 Task: In the Company airproducts.com, Add note: 'Set up a meeting with the legal team to review contract templates.'. Mark checkbox to create task to follow up ': In 3 business days '. Create task, with  description: Conduct Product Demo, Add due date: Today; Add reminder: 30 Minutes before. Set Priority High and add note: Review the attached proposal before the meeting and highlight the key benefits for the client.. Logged in from softage.1@softage.net
Action: Mouse moved to (92, 58)
Screenshot: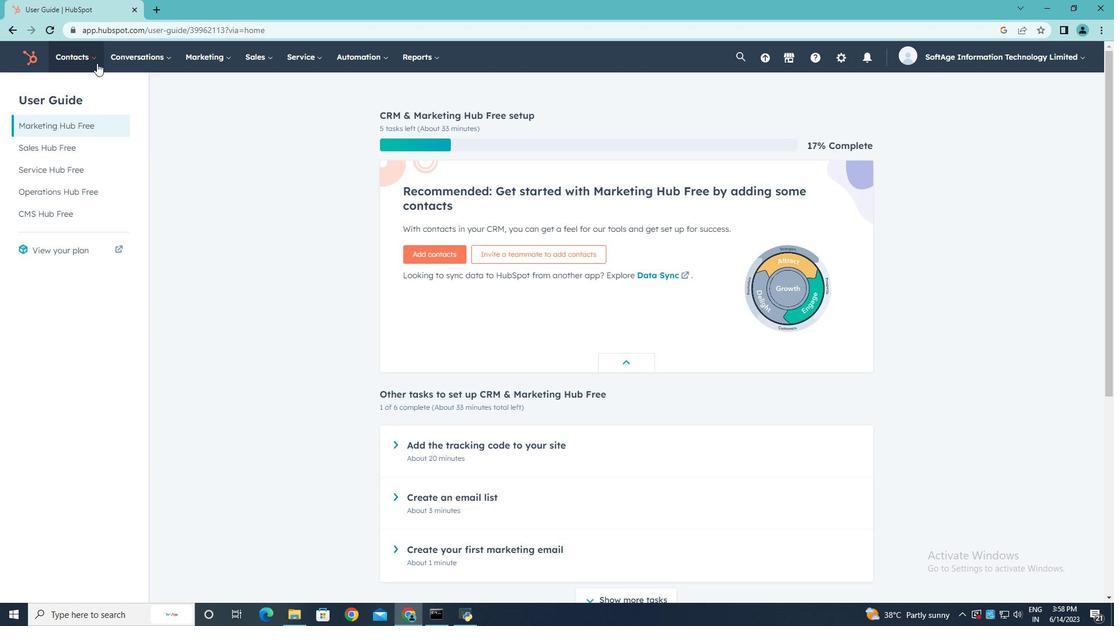 
Action: Mouse pressed left at (92, 58)
Screenshot: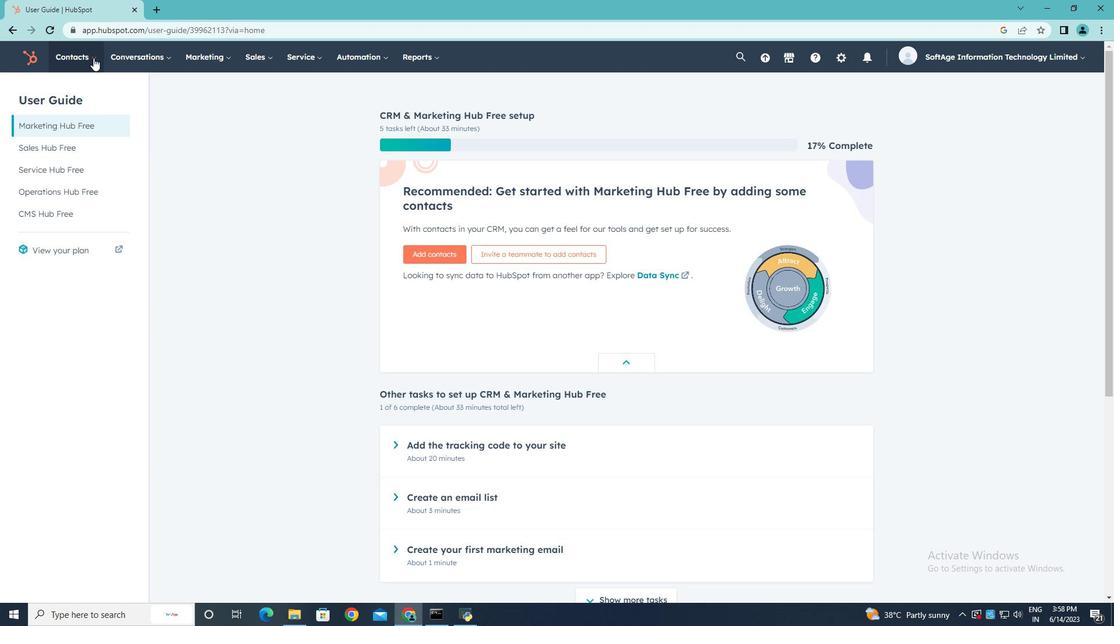 
Action: Mouse moved to (92, 112)
Screenshot: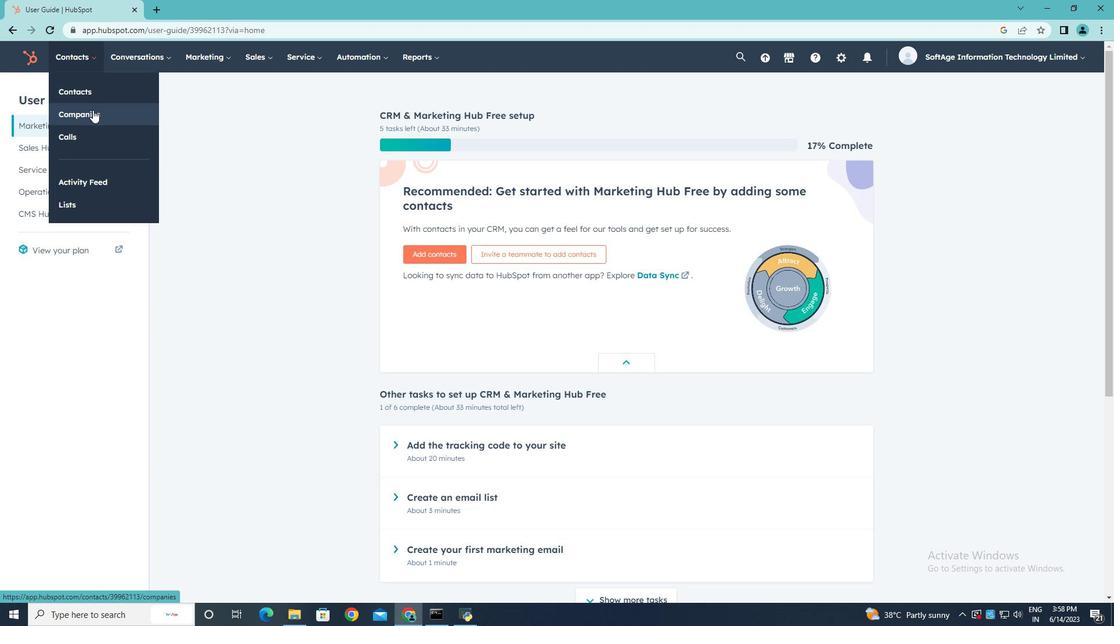 
Action: Mouse pressed left at (92, 112)
Screenshot: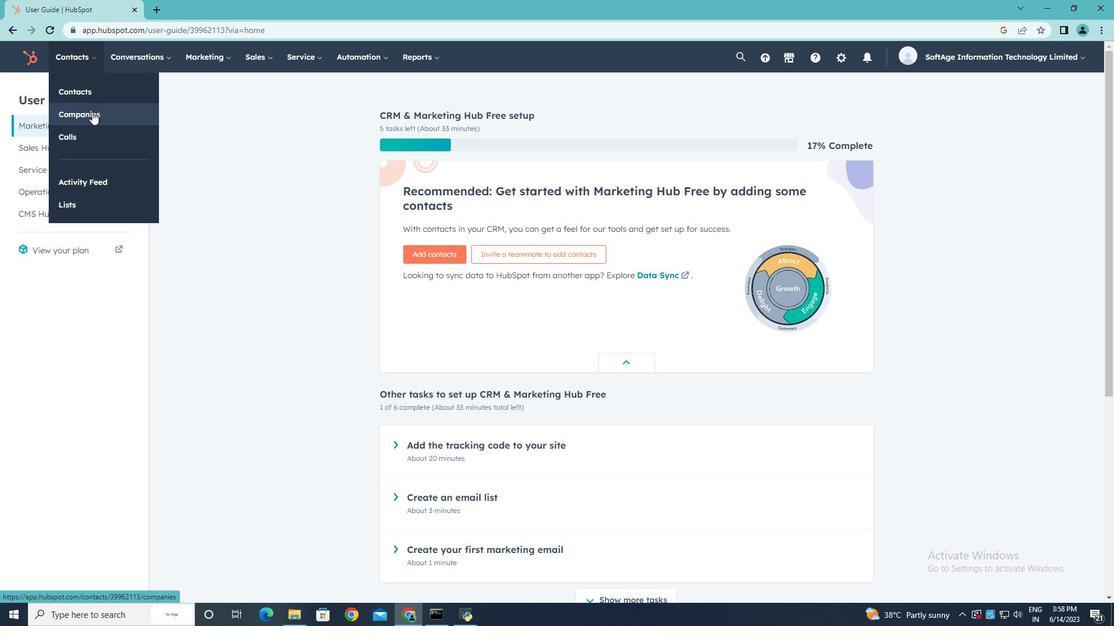 
Action: Mouse moved to (83, 191)
Screenshot: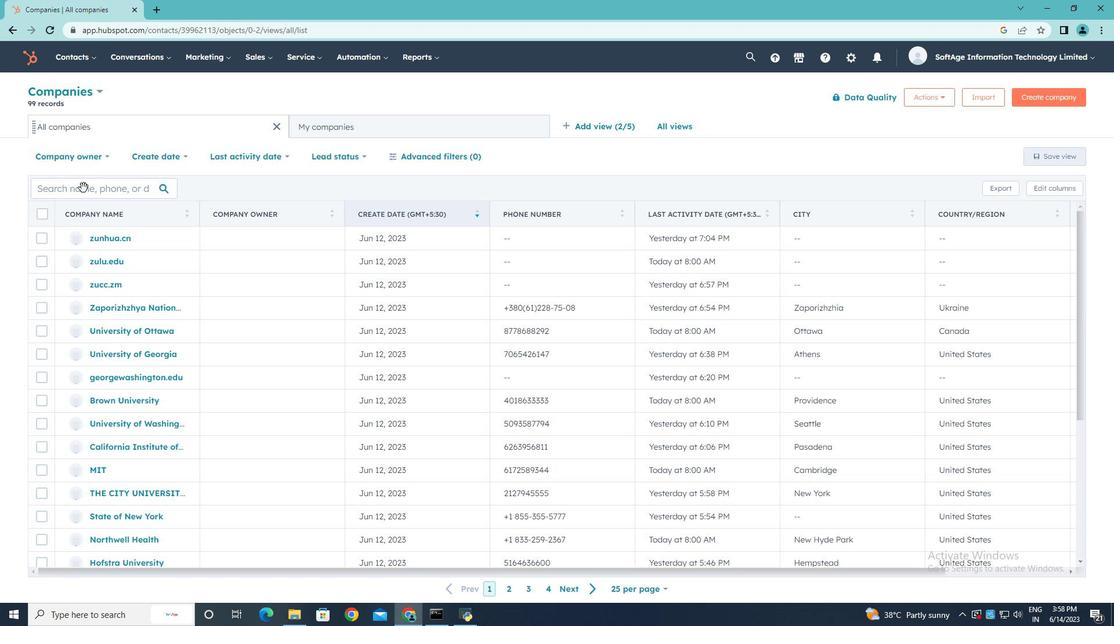 
Action: Mouse pressed left at (83, 191)
Screenshot: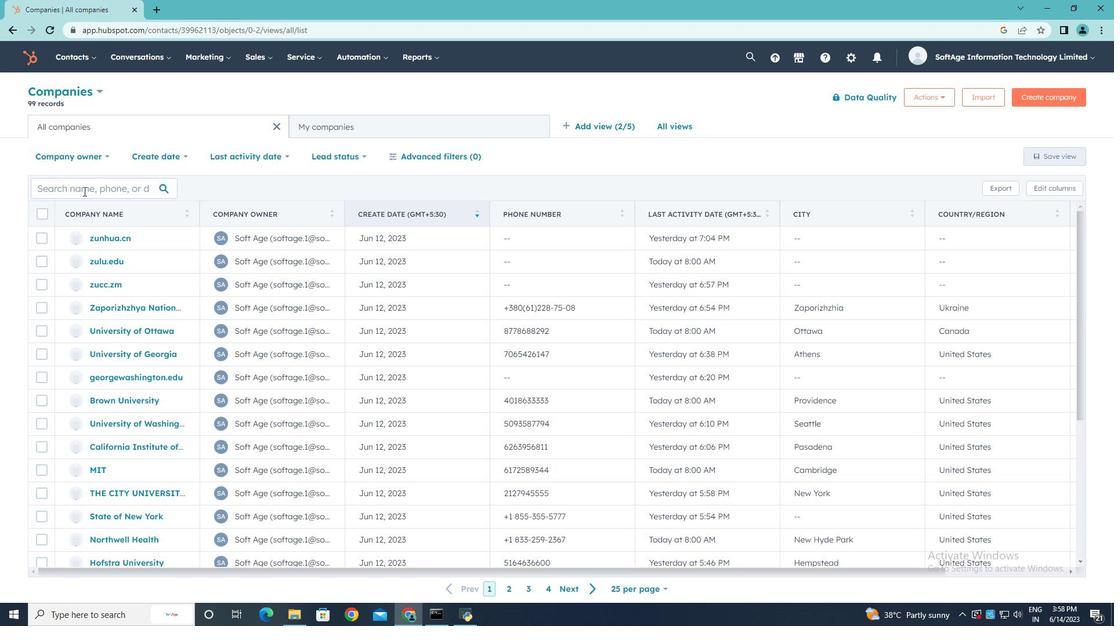
Action: Key pressed airproducts.com
Screenshot: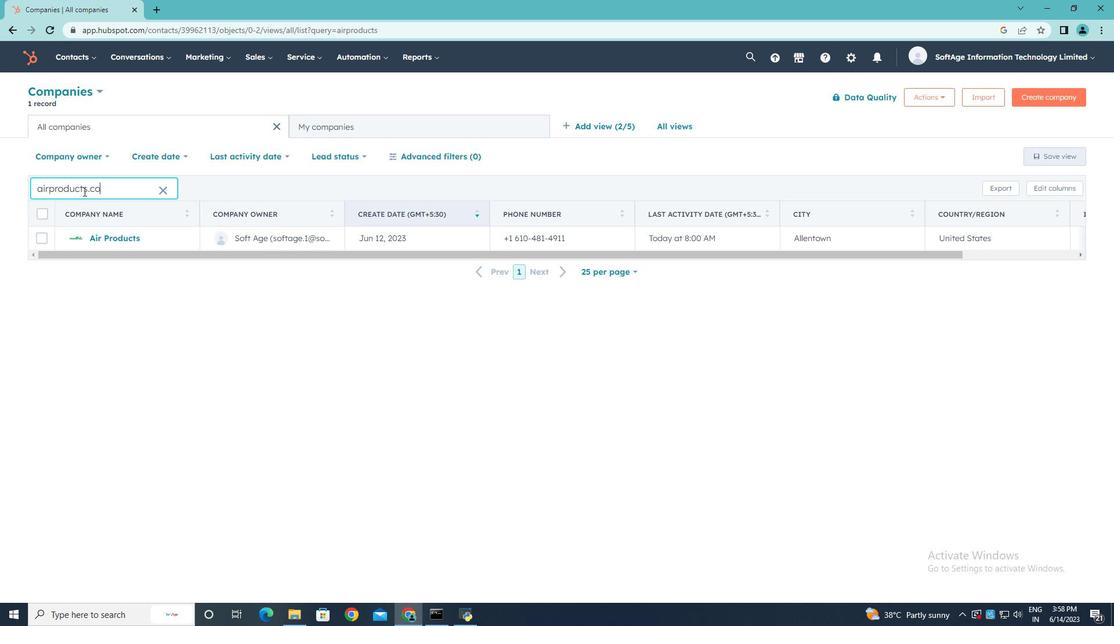 
Action: Mouse moved to (110, 239)
Screenshot: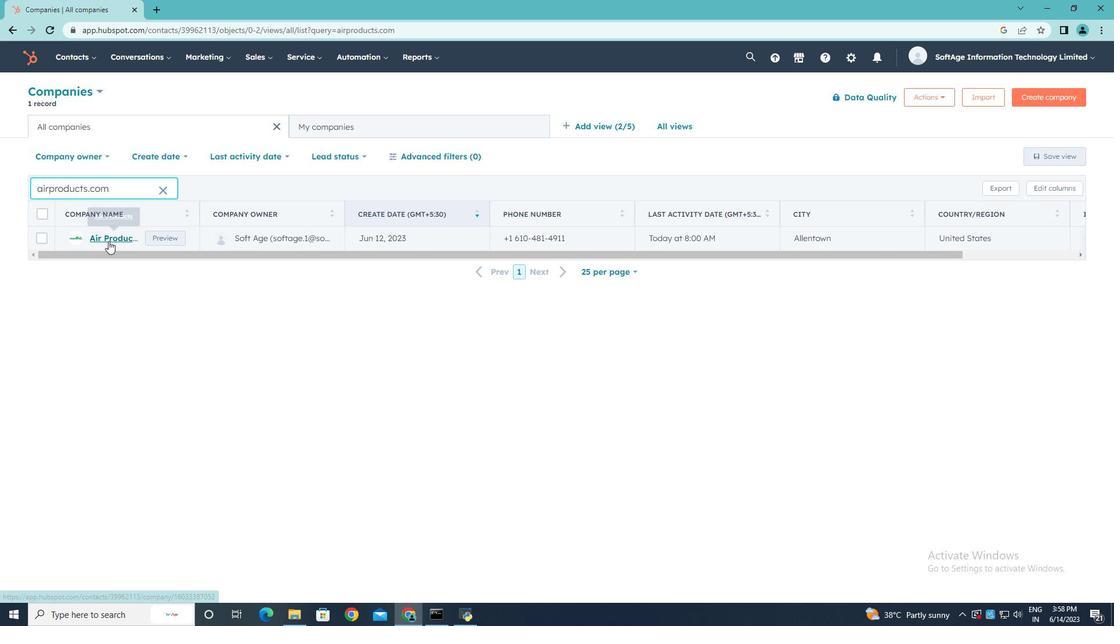 
Action: Mouse pressed left at (110, 239)
Screenshot: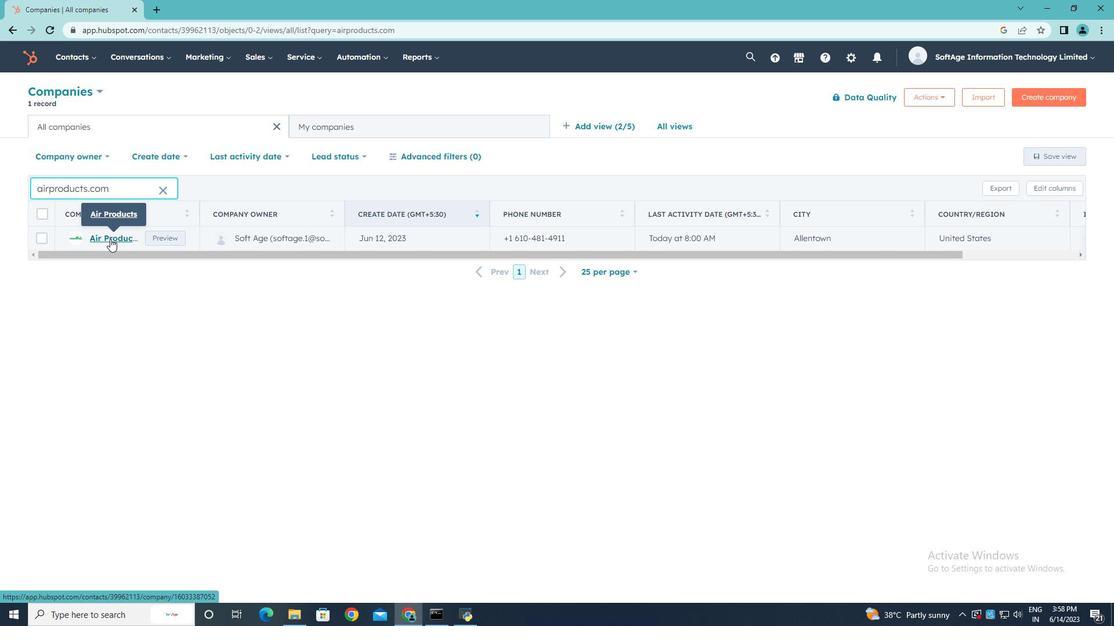 
Action: Mouse moved to (41, 183)
Screenshot: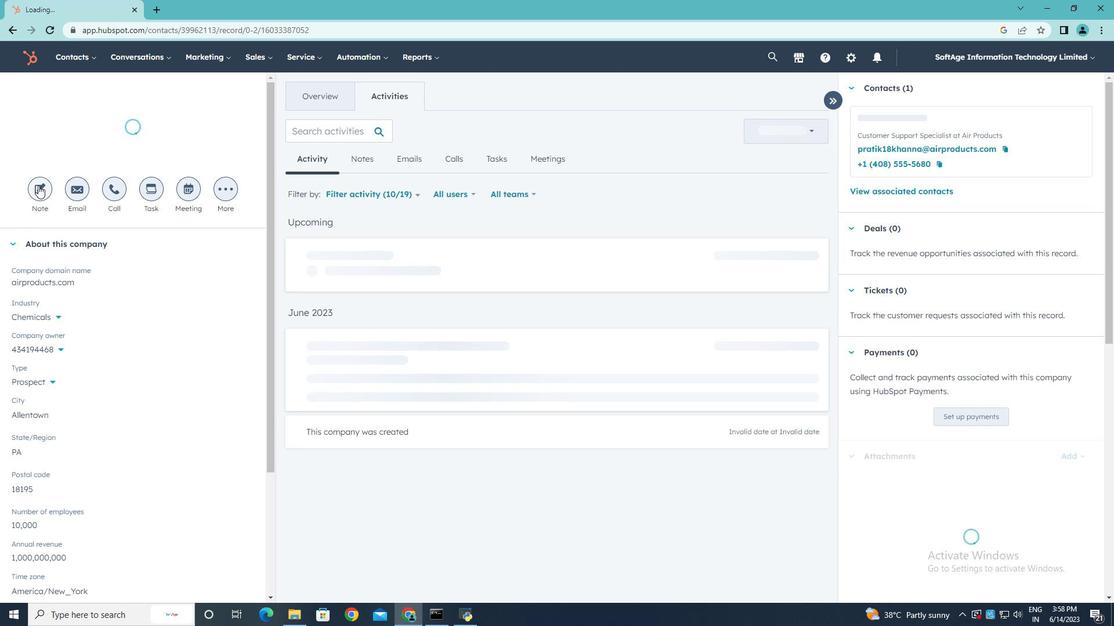 
Action: Mouse pressed left at (41, 183)
Screenshot: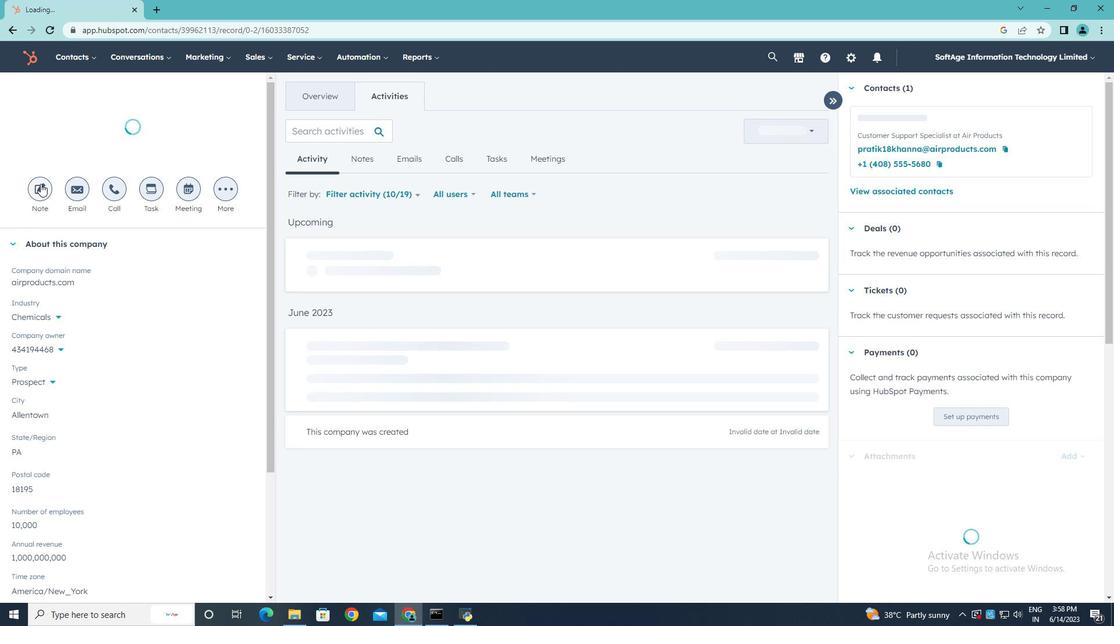 
Action: Key pressed <Key.shift><Key.shift><Key.shift><Key.shift><Key.shift><Key.shift><Key.shift>Set<Key.space>up<Key.space>a<Key.space>meeting<Key.space>with<Key.space>the<Key.space>legal<Key.space>team<Key.space>to<Key.space>review<Key.space>contract<Key.space>templates.
Screenshot: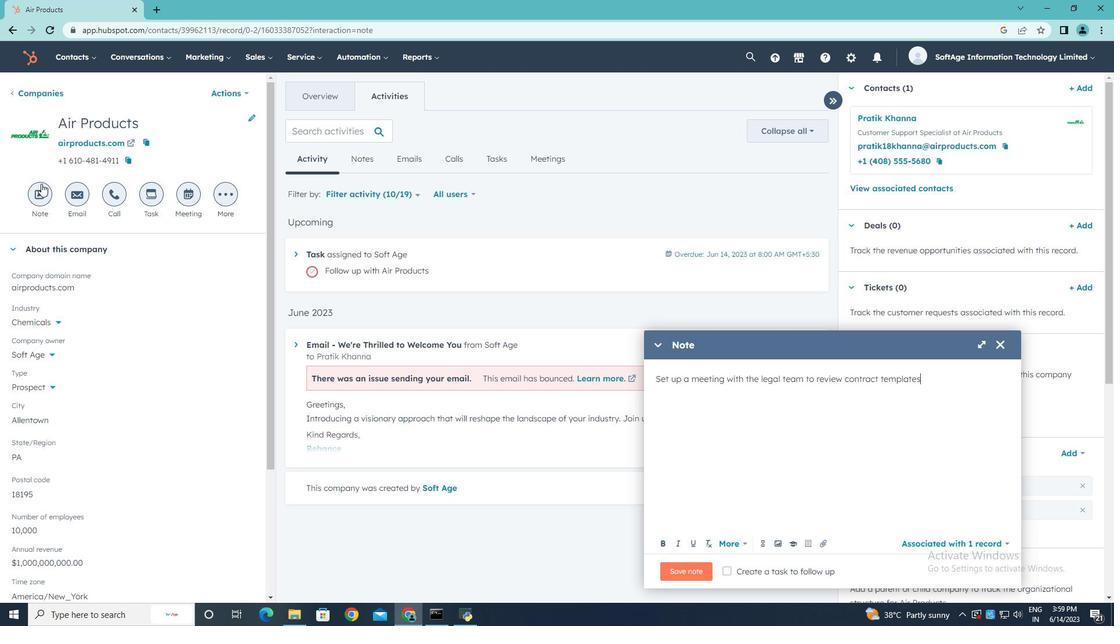 
Action: Mouse moved to (728, 568)
Screenshot: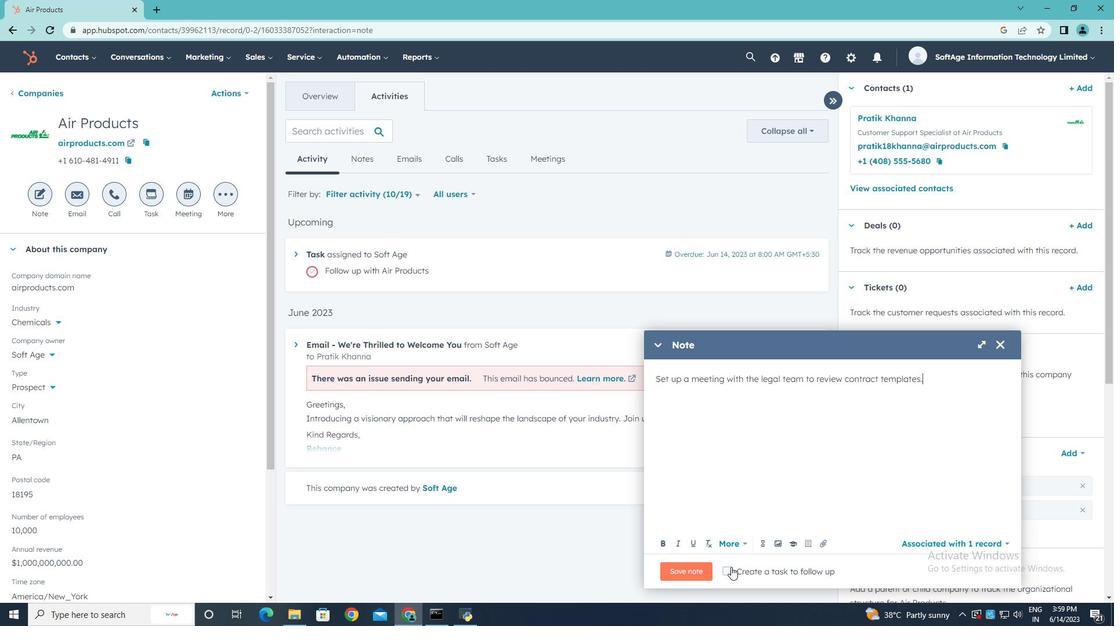 
Action: Mouse pressed left at (728, 568)
Screenshot: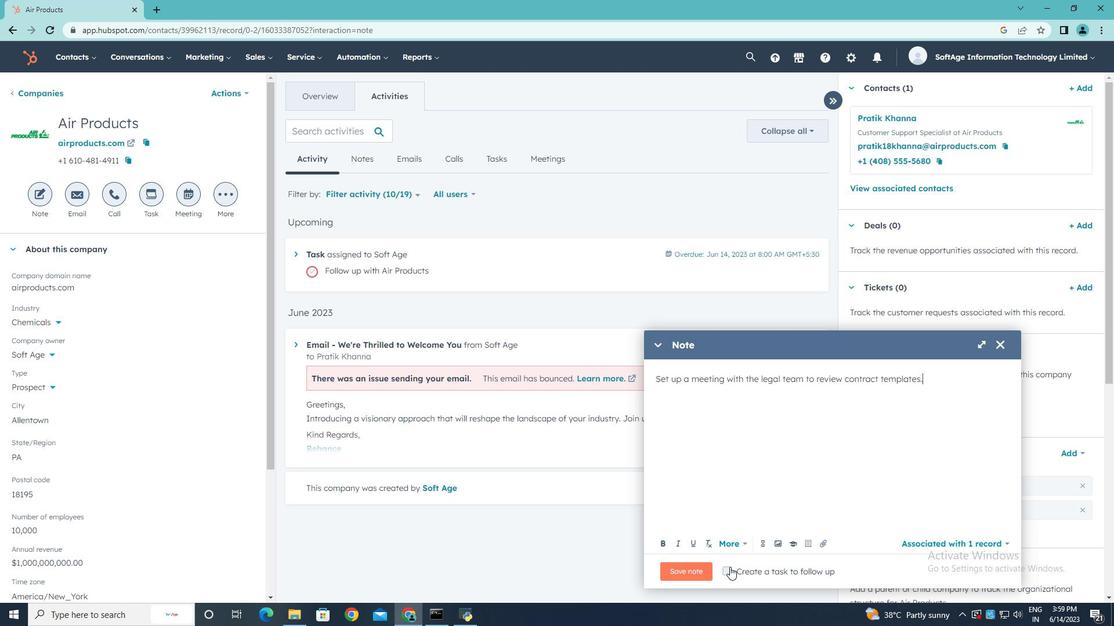 
Action: Mouse moved to (958, 570)
Screenshot: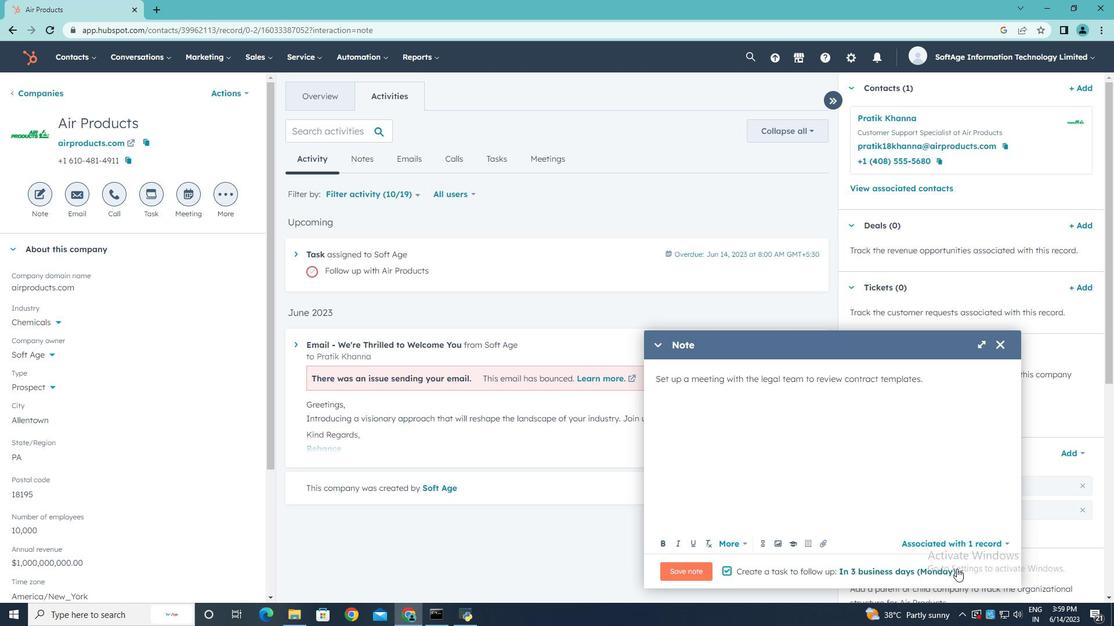 
Action: Mouse pressed left at (958, 570)
Screenshot: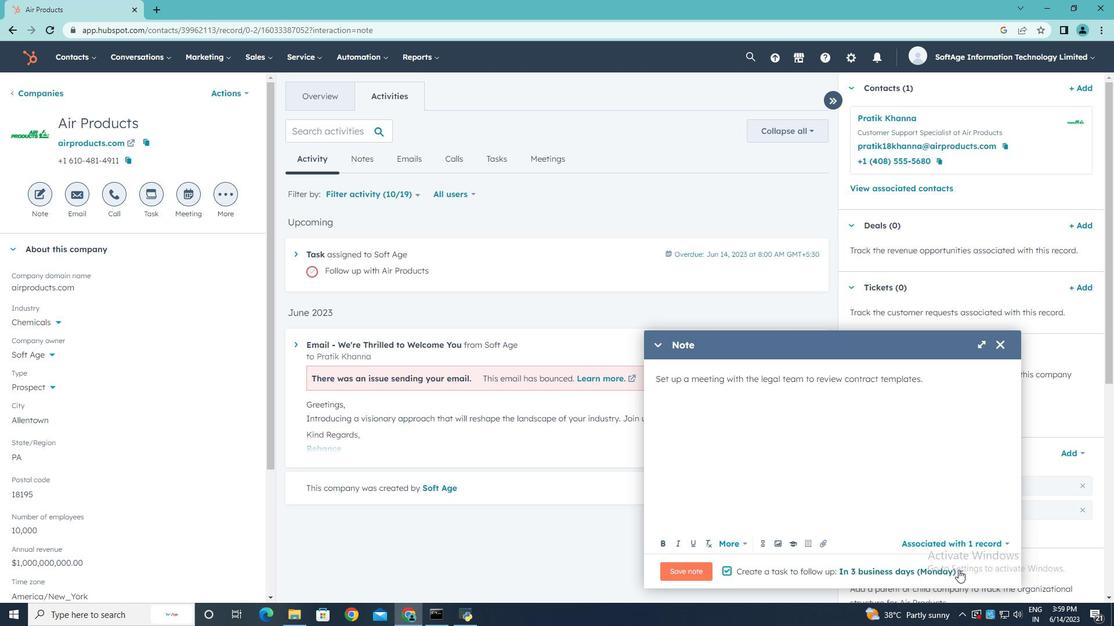 
Action: Mouse moved to (933, 459)
Screenshot: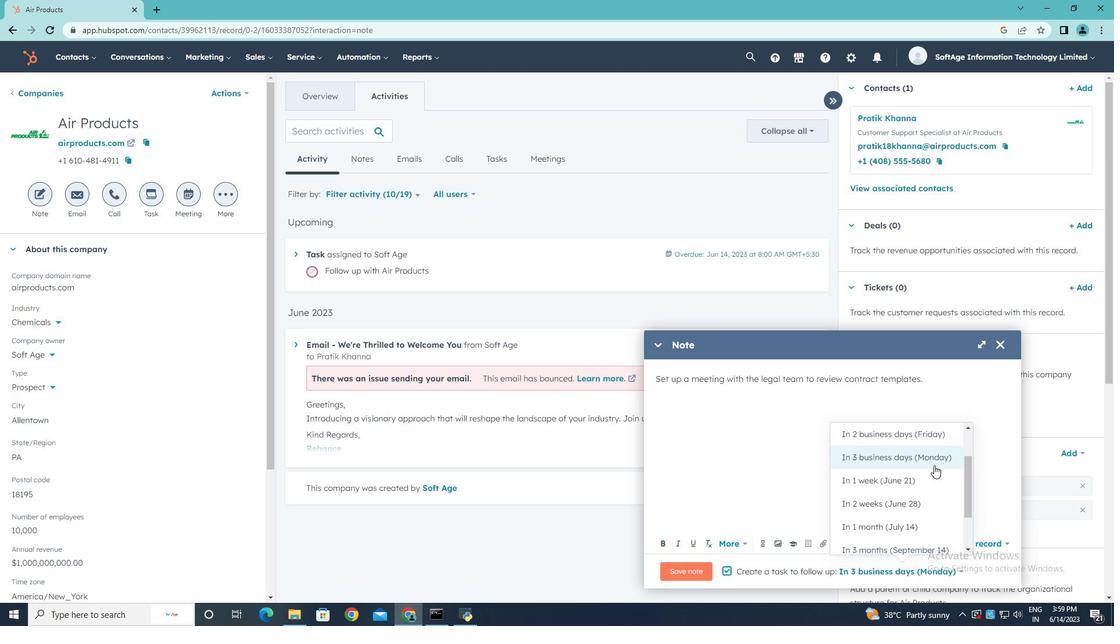 
Action: Mouse pressed left at (933, 459)
Screenshot: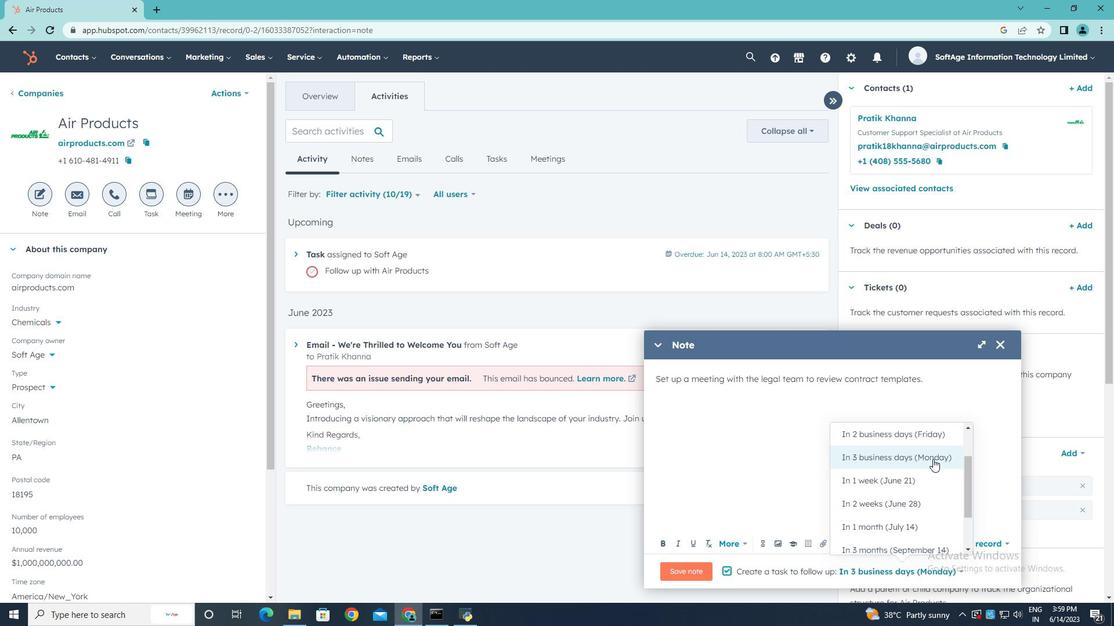 
Action: Mouse moved to (689, 571)
Screenshot: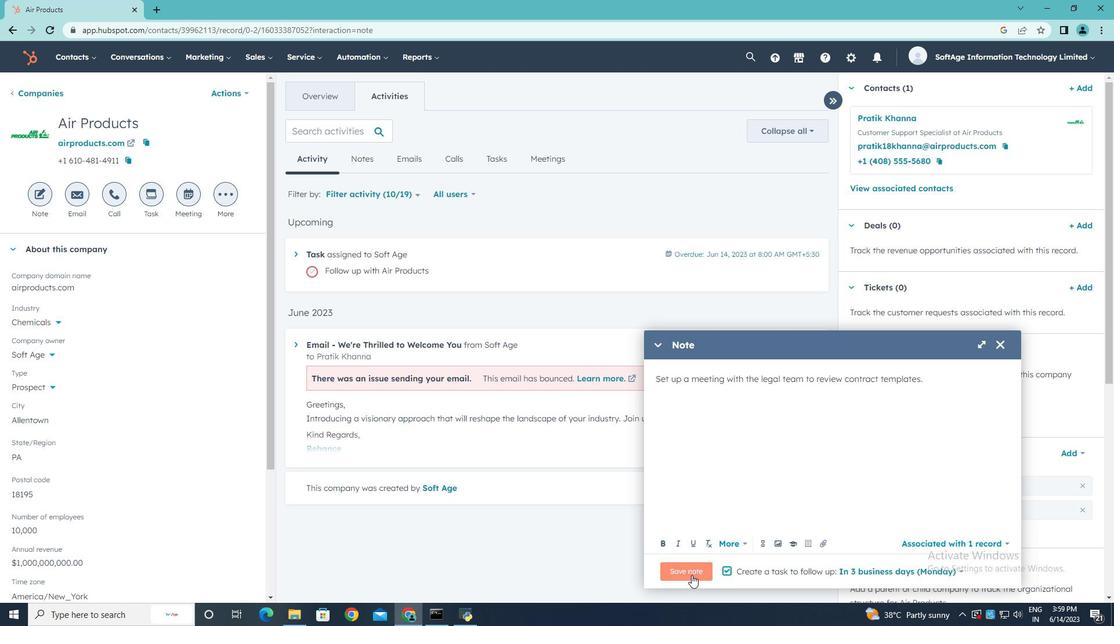 
Action: Mouse pressed left at (689, 571)
Screenshot: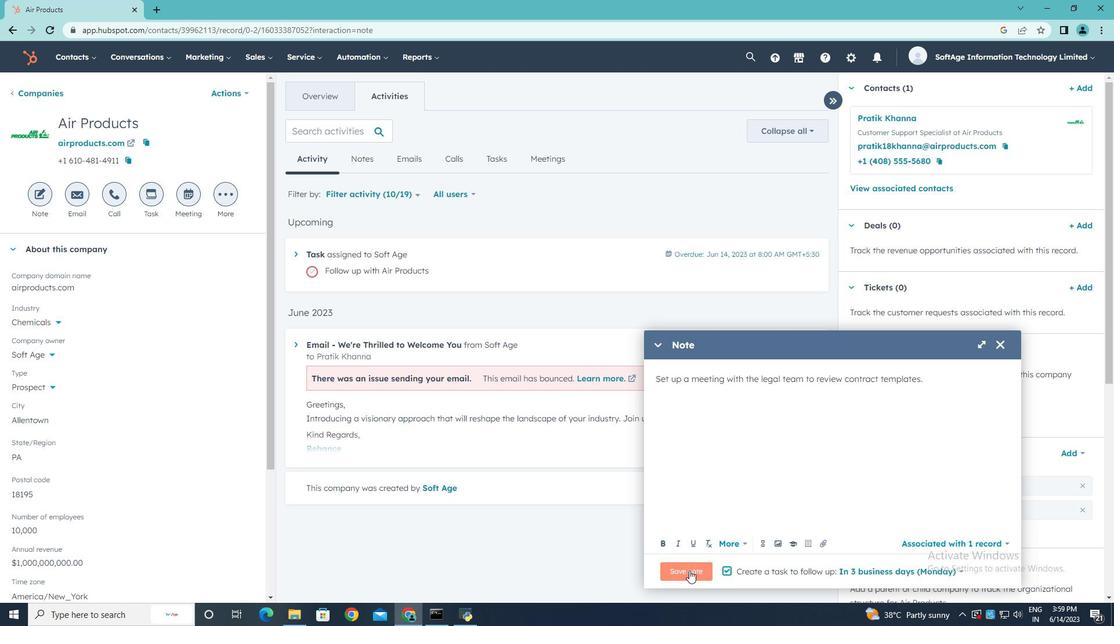 
Action: Mouse moved to (148, 203)
Screenshot: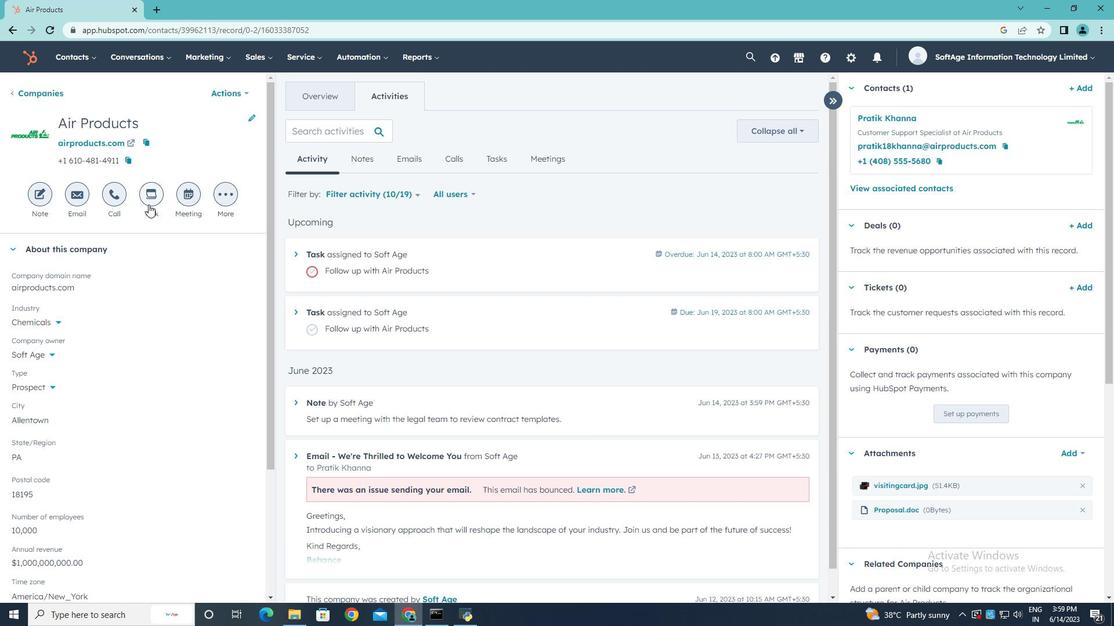 
Action: Mouse pressed left at (148, 203)
Screenshot: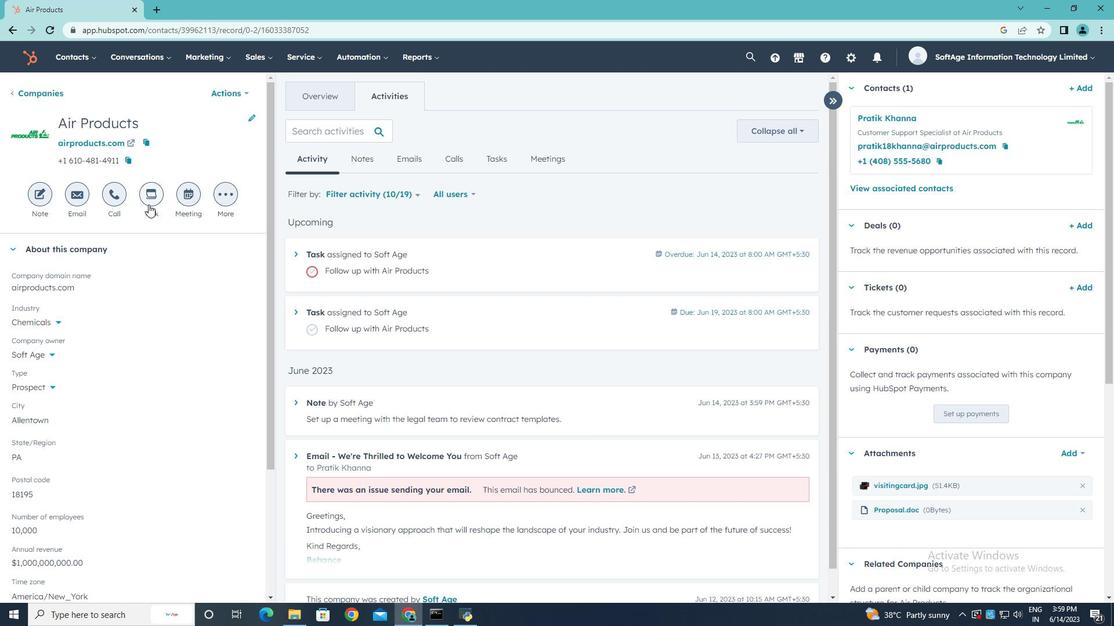 
Action: Key pressed <Key.shift><Key.shift><Key.shift>Conduct<Key.space>p<Key.backspace><Key.shift>Product<Key.space><Key.shift>Demo
Screenshot: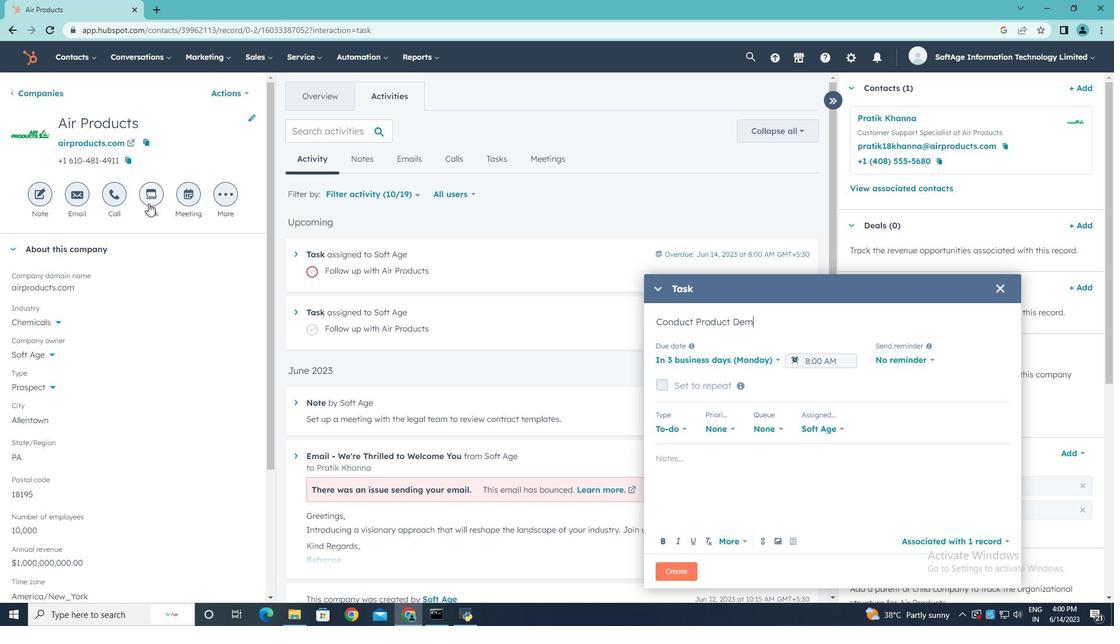 
Action: Mouse moved to (777, 361)
Screenshot: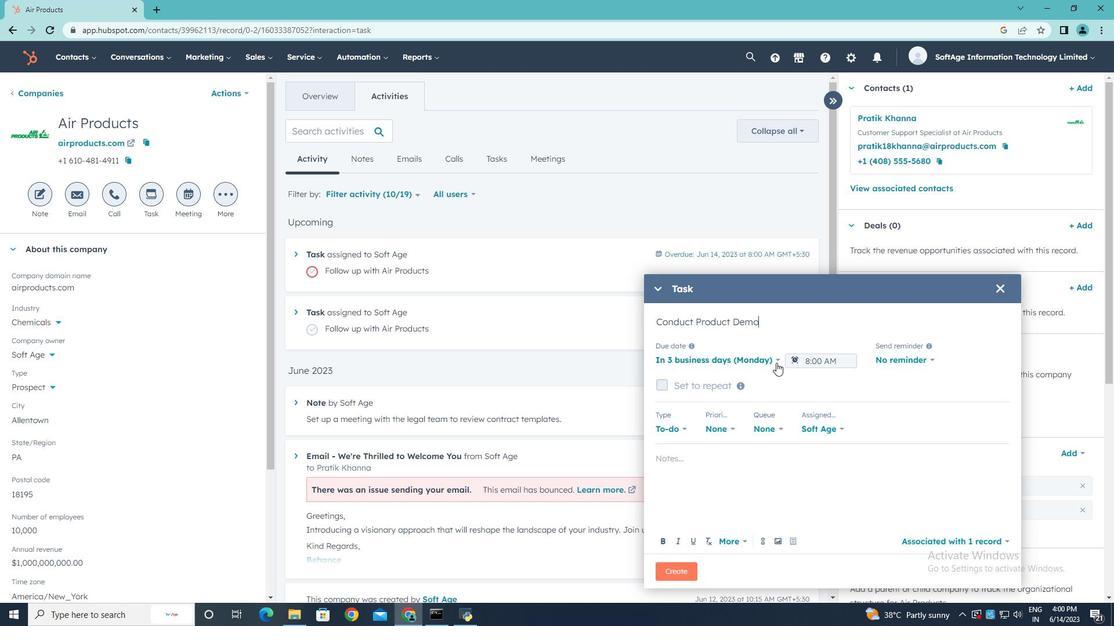 
Action: Mouse pressed left at (777, 361)
Screenshot: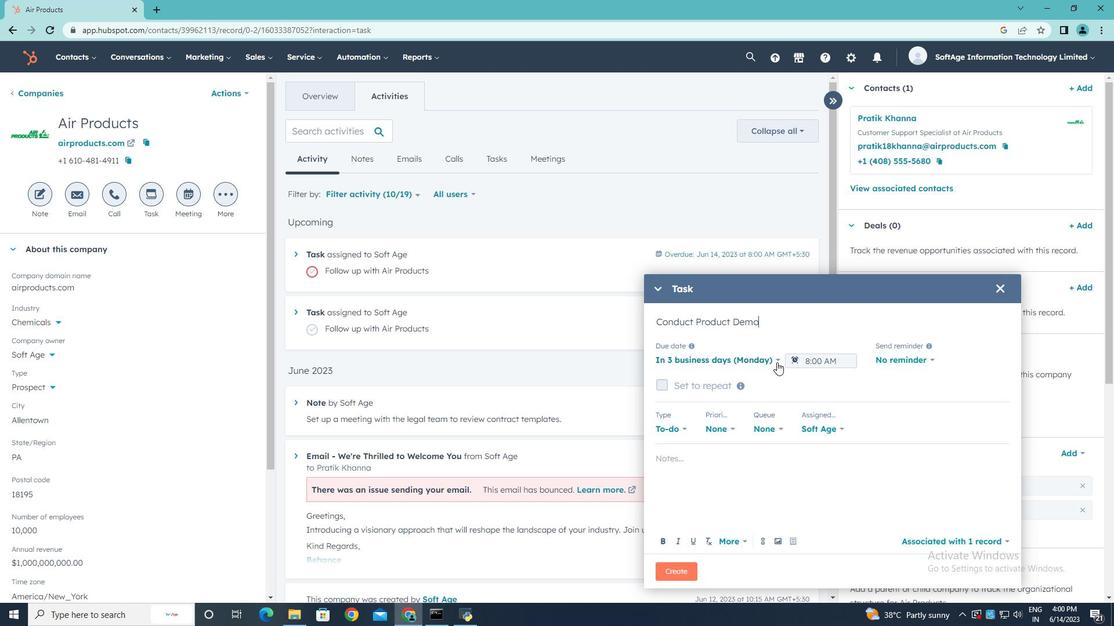 
Action: Mouse moved to (724, 428)
Screenshot: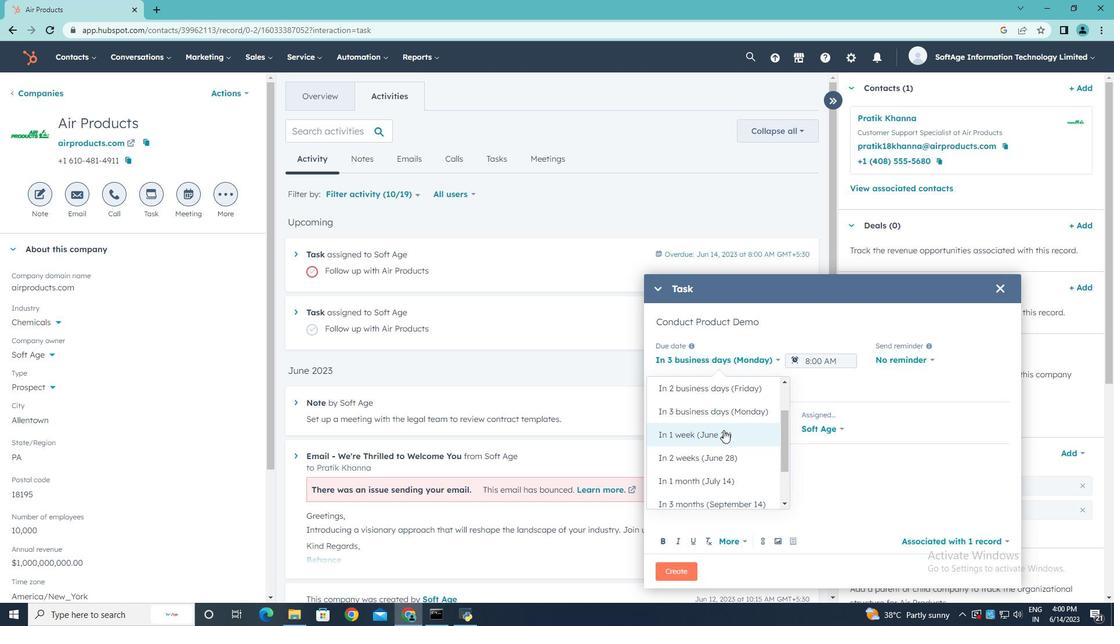 
Action: Mouse scrolled (724, 429) with delta (0, 0)
Screenshot: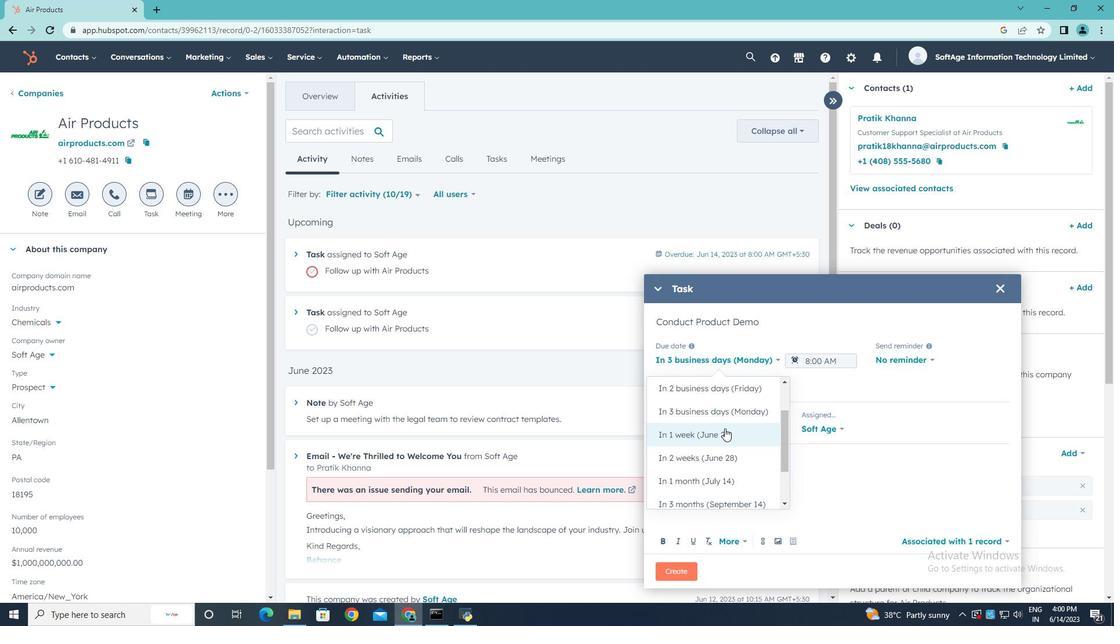 
Action: Mouse scrolled (724, 429) with delta (0, 0)
Screenshot: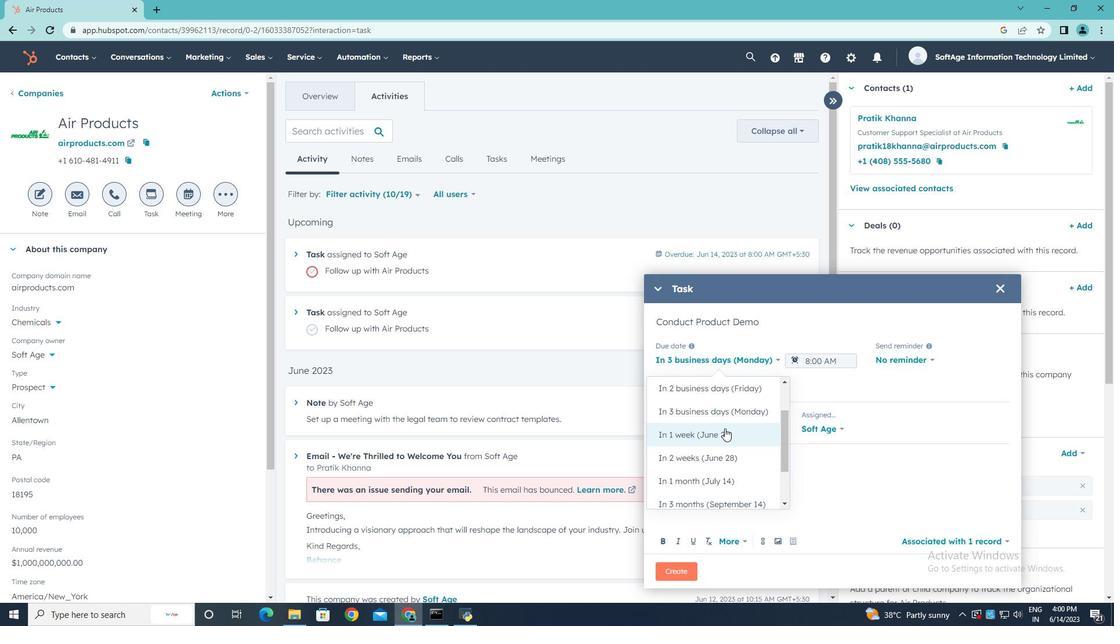 
Action: Mouse scrolled (724, 429) with delta (0, 0)
Screenshot: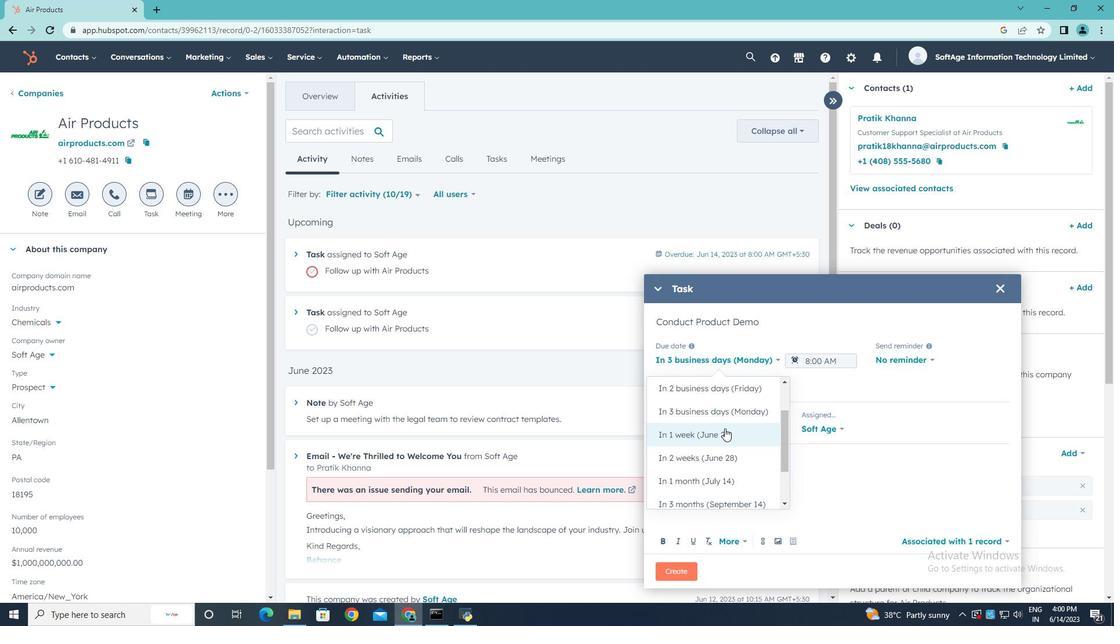 
Action: Mouse scrolled (724, 429) with delta (0, 0)
Screenshot: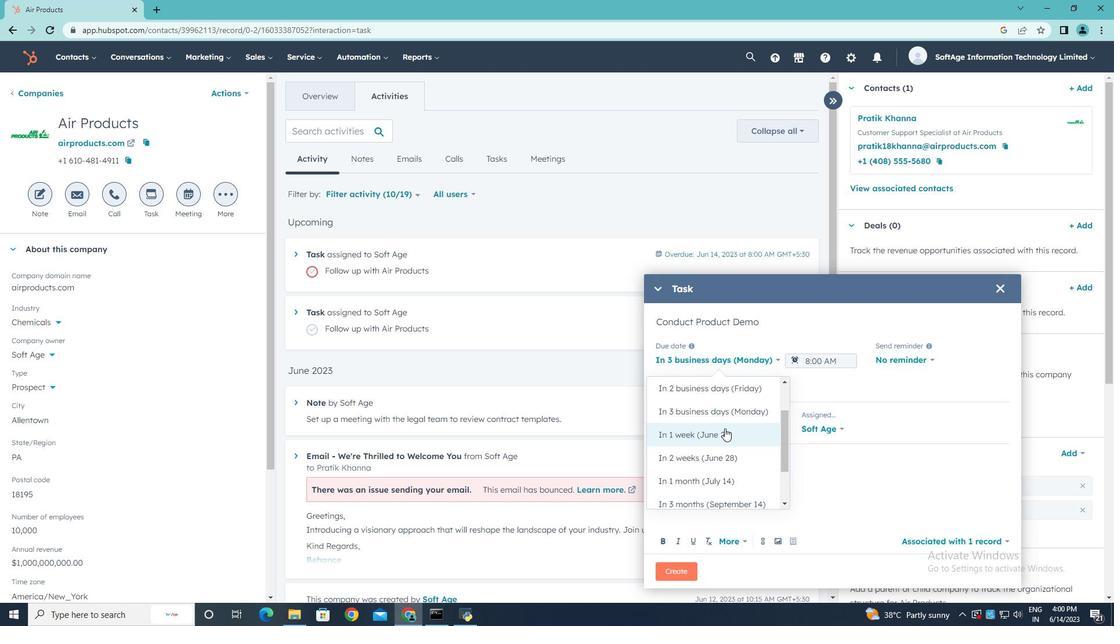 
Action: Mouse scrolled (724, 429) with delta (0, 0)
Screenshot: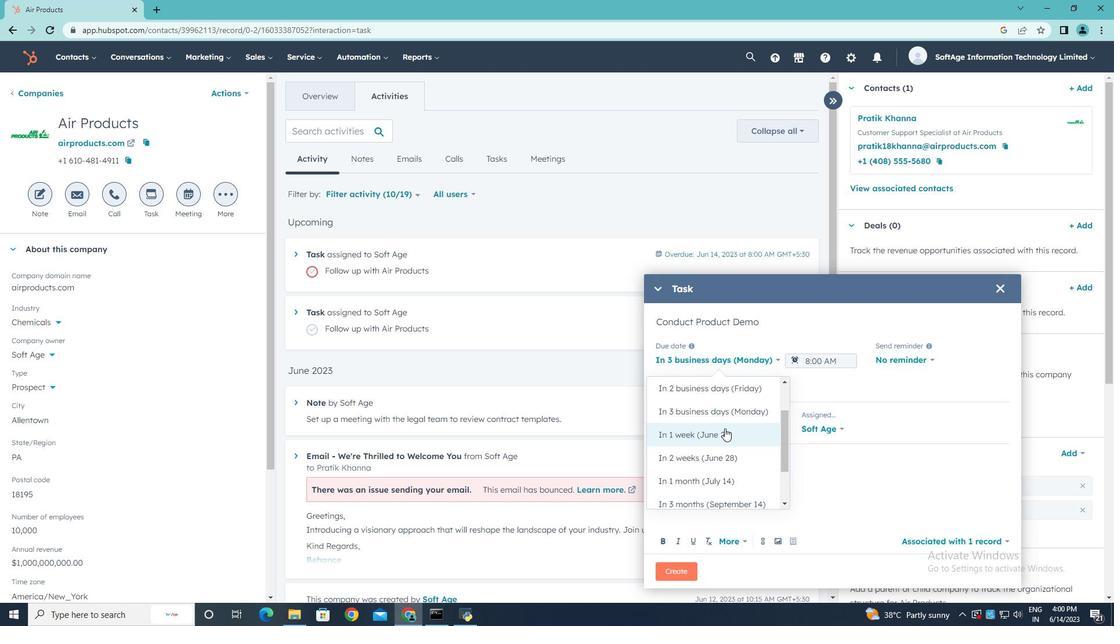 
Action: Mouse moved to (725, 424)
Screenshot: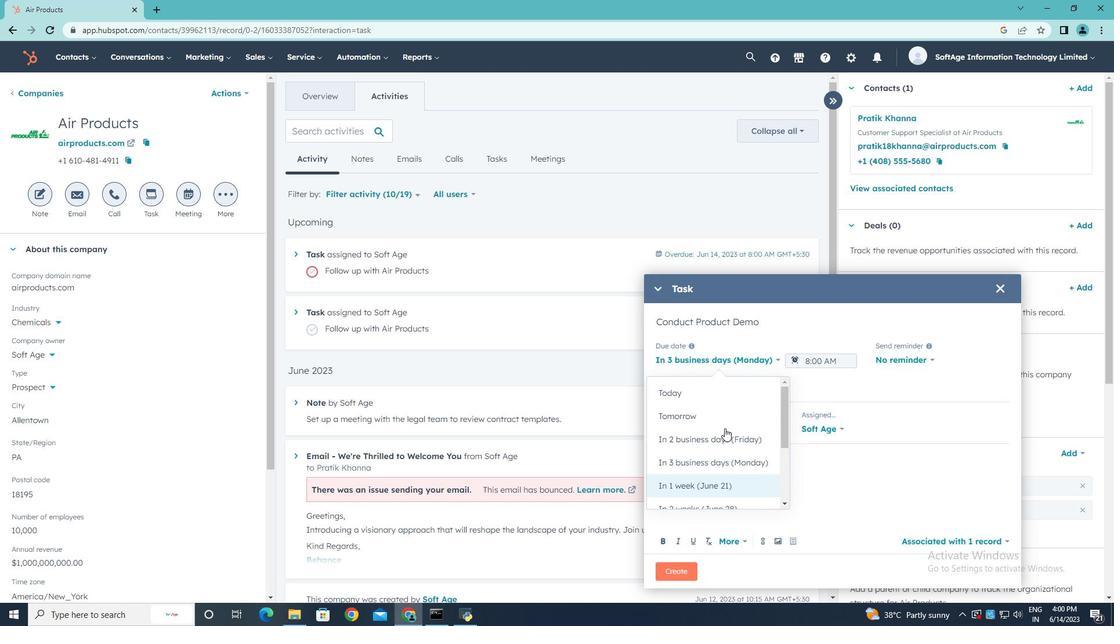 
Action: Mouse pressed left at (725, 424)
Screenshot: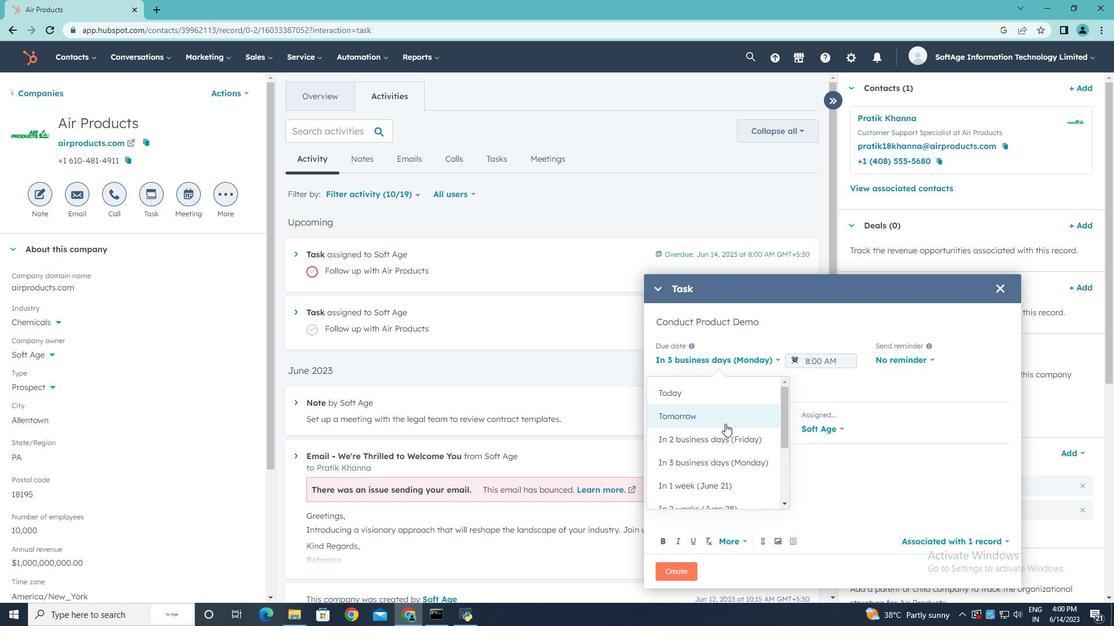 
Action: Mouse moved to (850, 359)
Screenshot: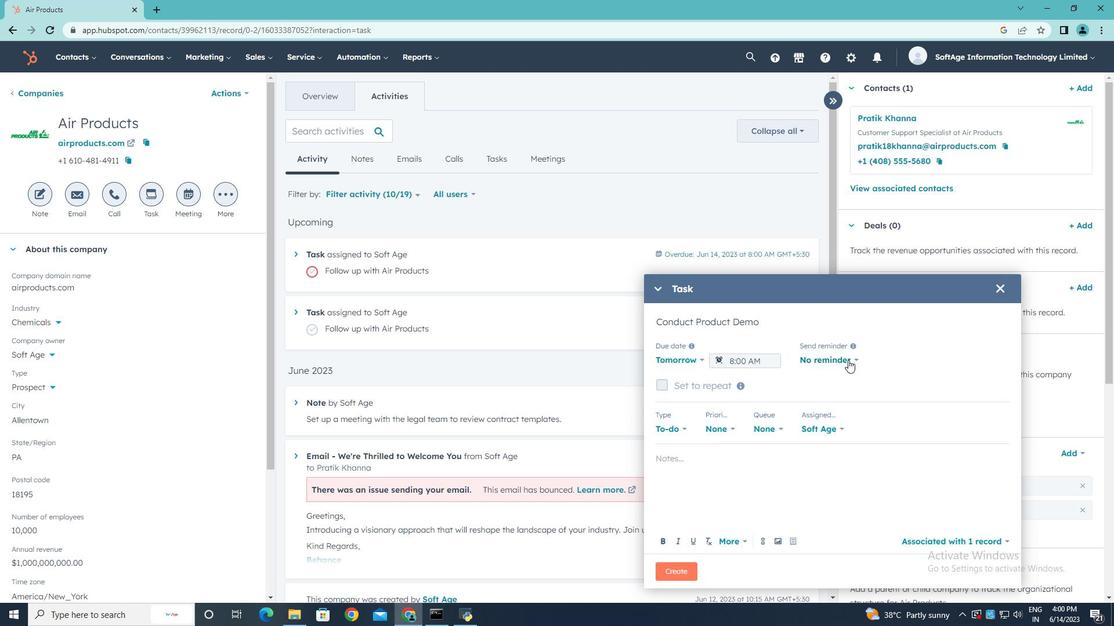 
Action: Mouse pressed left at (850, 359)
Screenshot: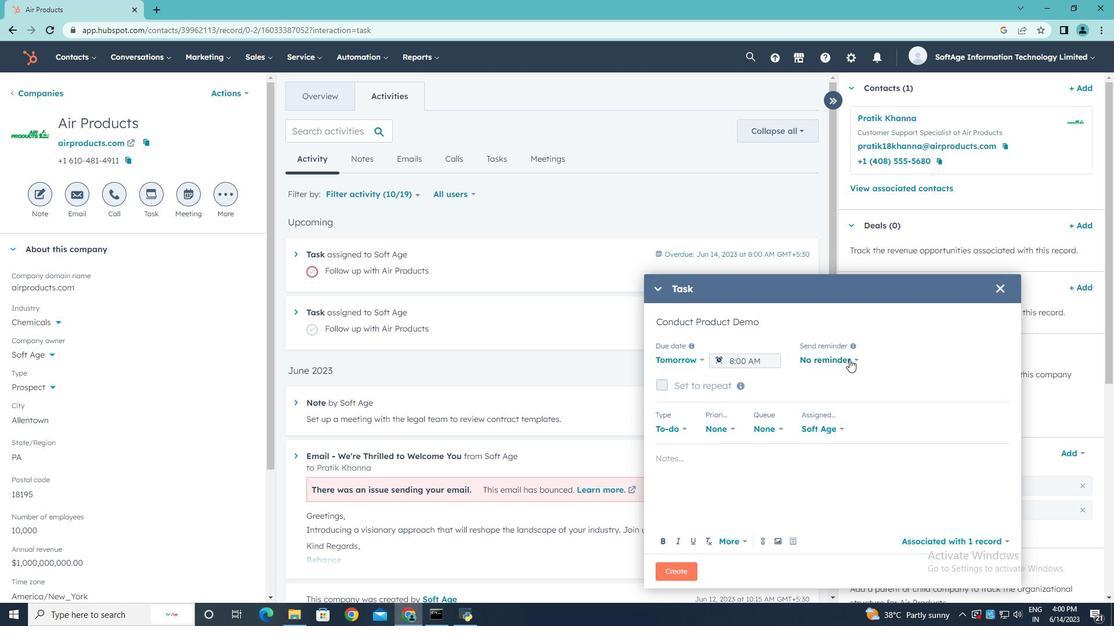 
Action: Mouse moved to (839, 432)
Screenshot: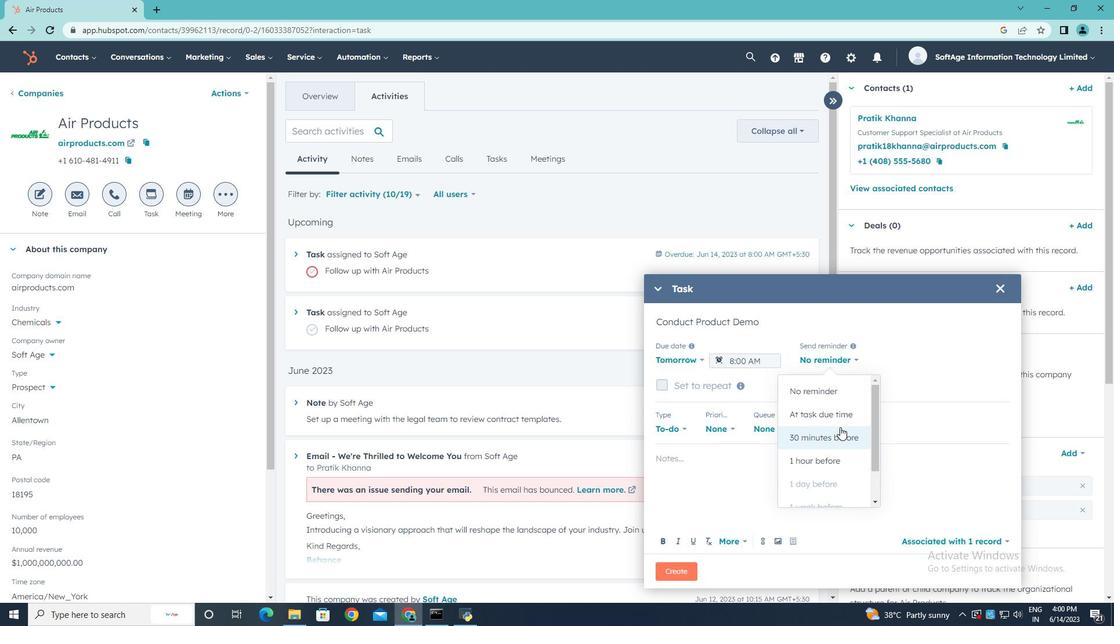 
Action: Mouse pressed left at (839, 432)
Screenshot: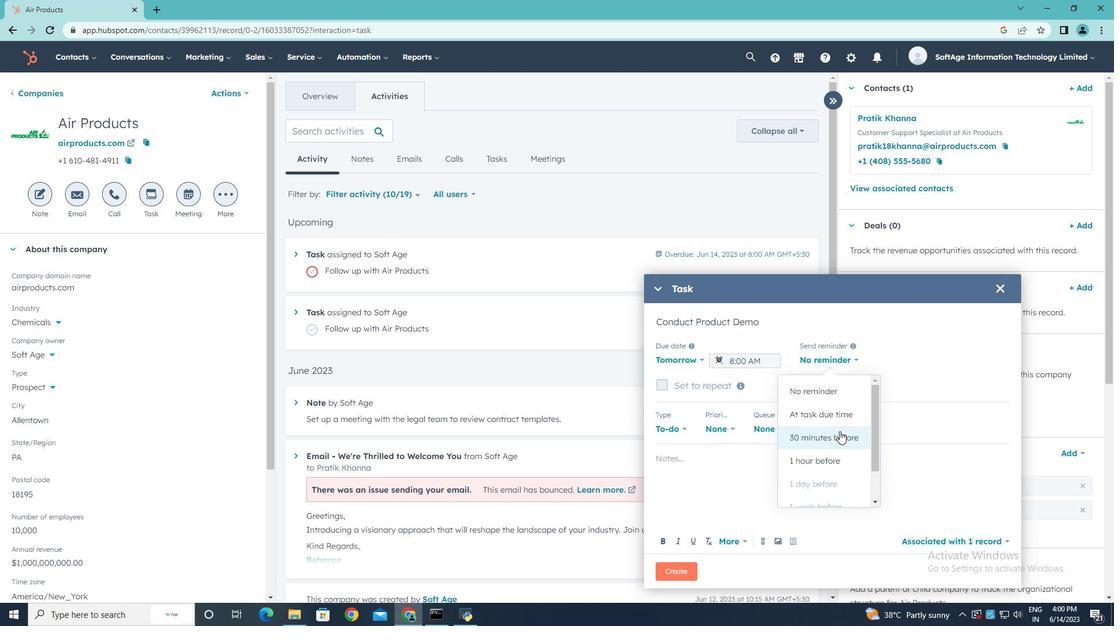 
Action: Mouse moved to (731, 428)
Screenshot: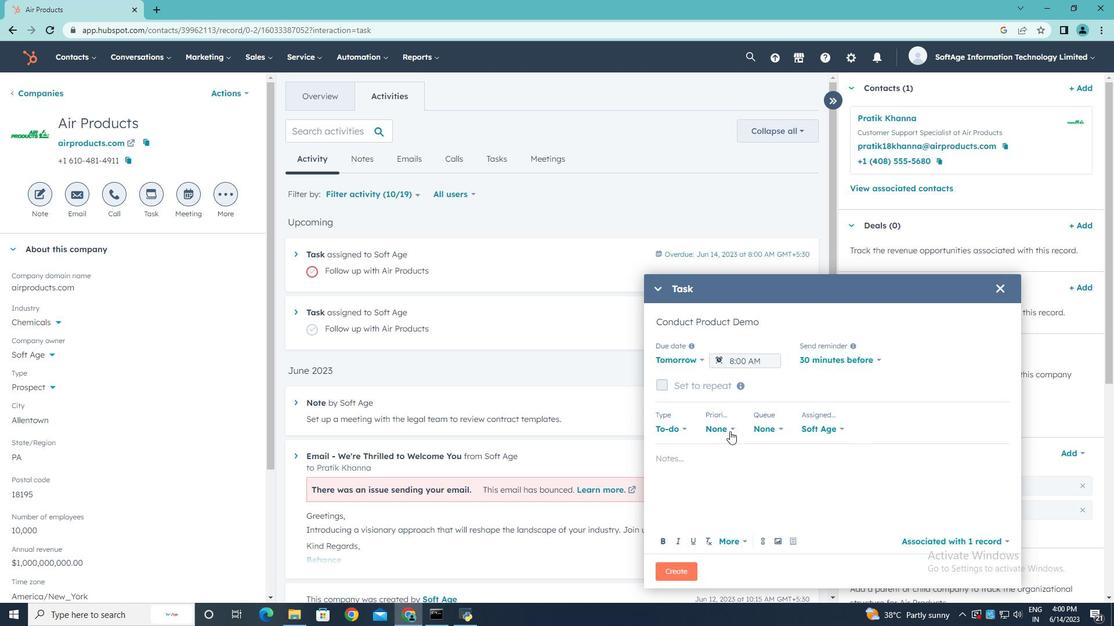 
Action: Mouse pressed left at (731, 428)
Screenshot: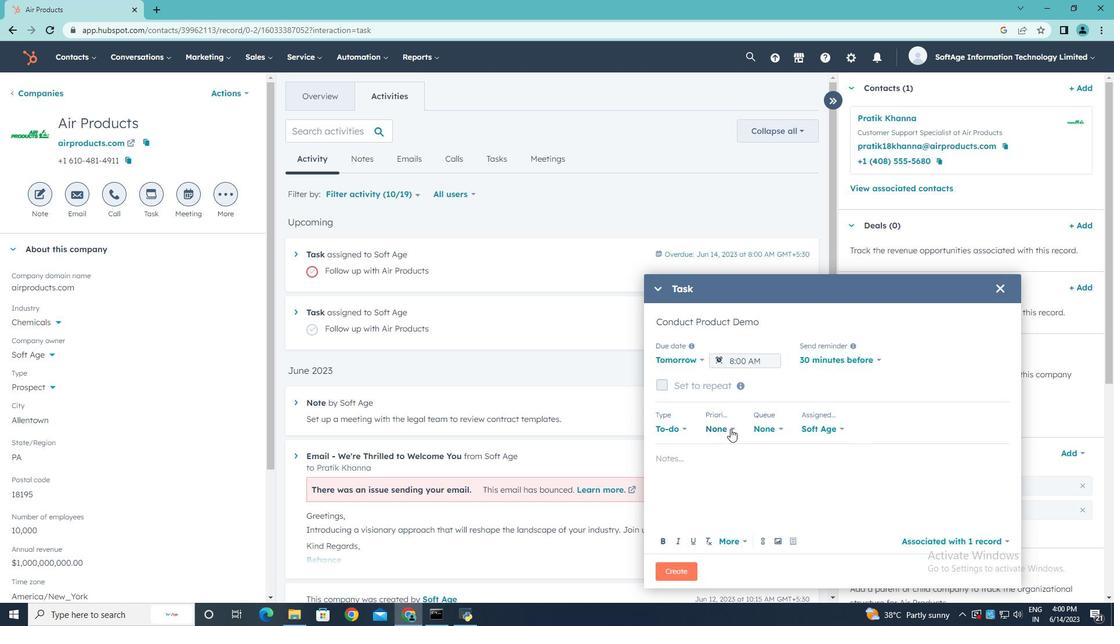 
Action: Mouse moved to (708, 528)
Screenshot: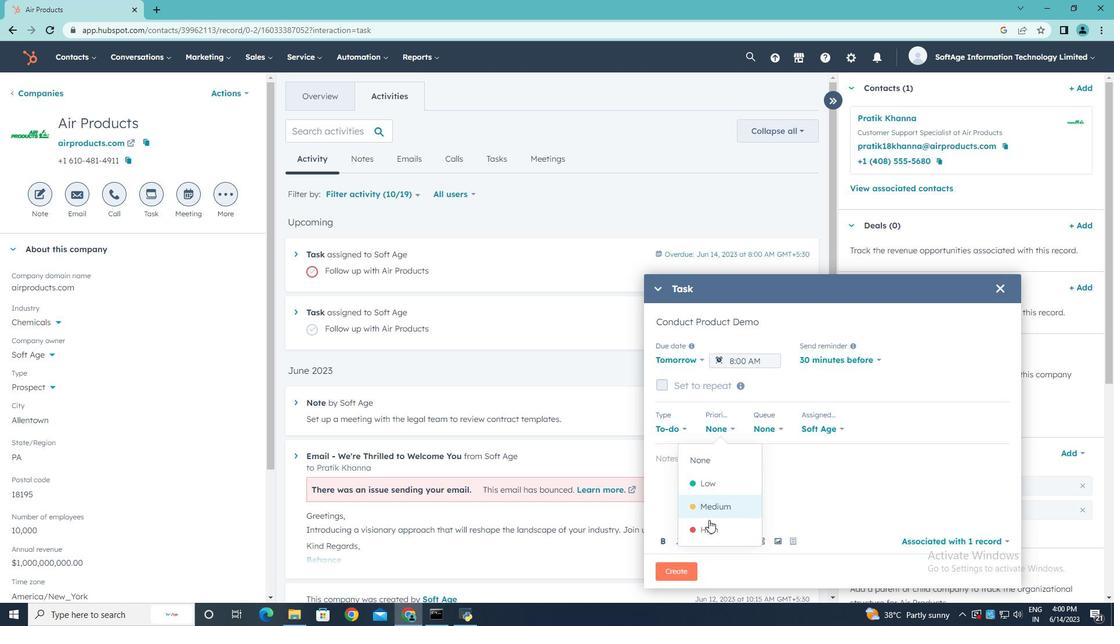 
Action: Mouse pressed left at (708, 528)
Screenshot: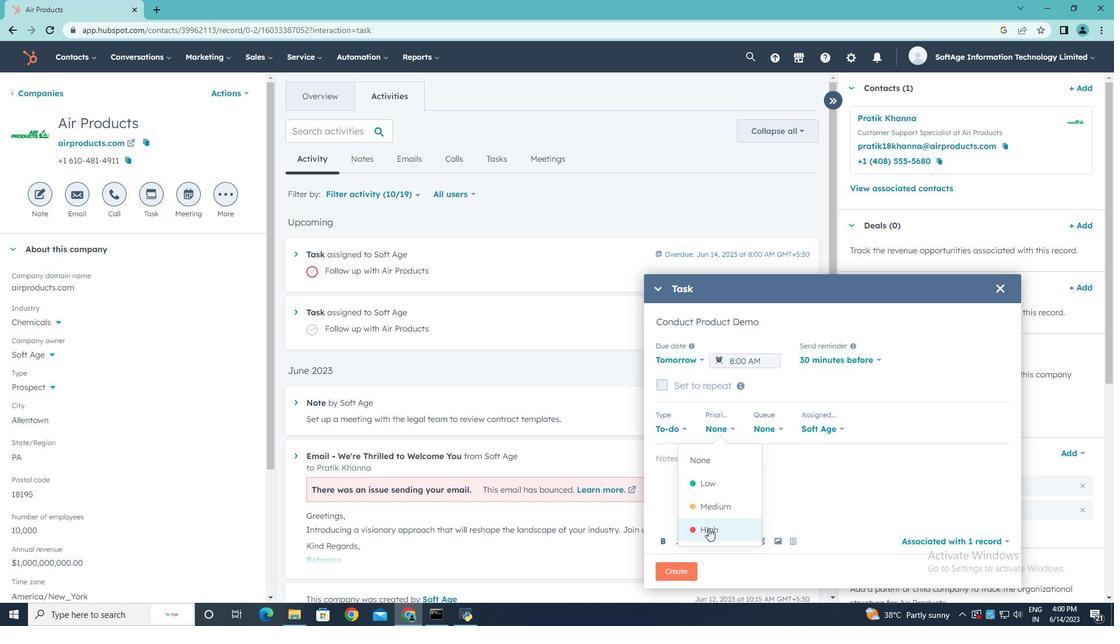 
Action: Mouse moved to (705, 461)
Screenshot: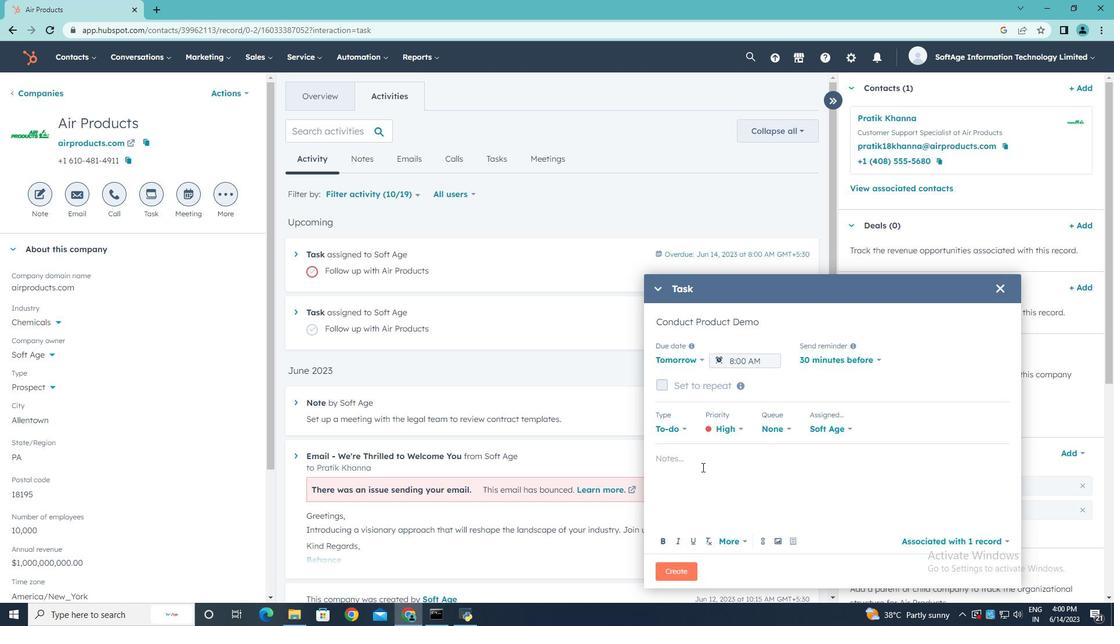 
Action: Mouse pressed left at (705, 461)
Screenshot: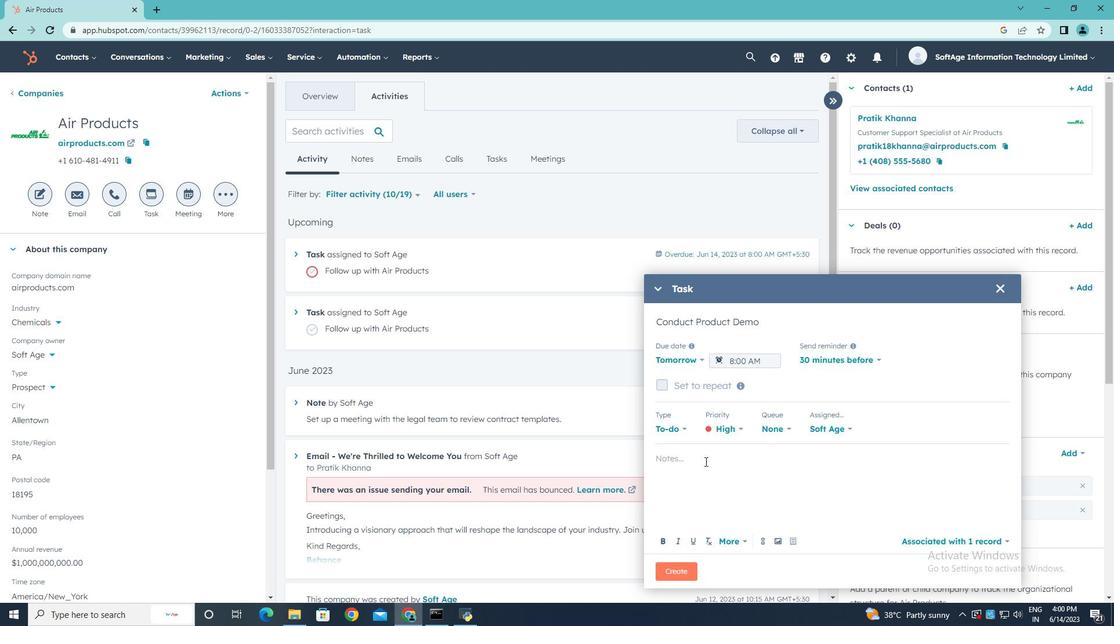 
Action: Key pressed <Key.shift>Review<Key.space>the<Key.space>attached<Key.space>proposal<Key.space>before<Key.space>the<Key.space>meeting<Key.space>and<Key.space>highlight<Key.space>the<Key.space>key<Key.space>benefits<Key.space>for<Key.space>the<Key.space>client..
Screenshot: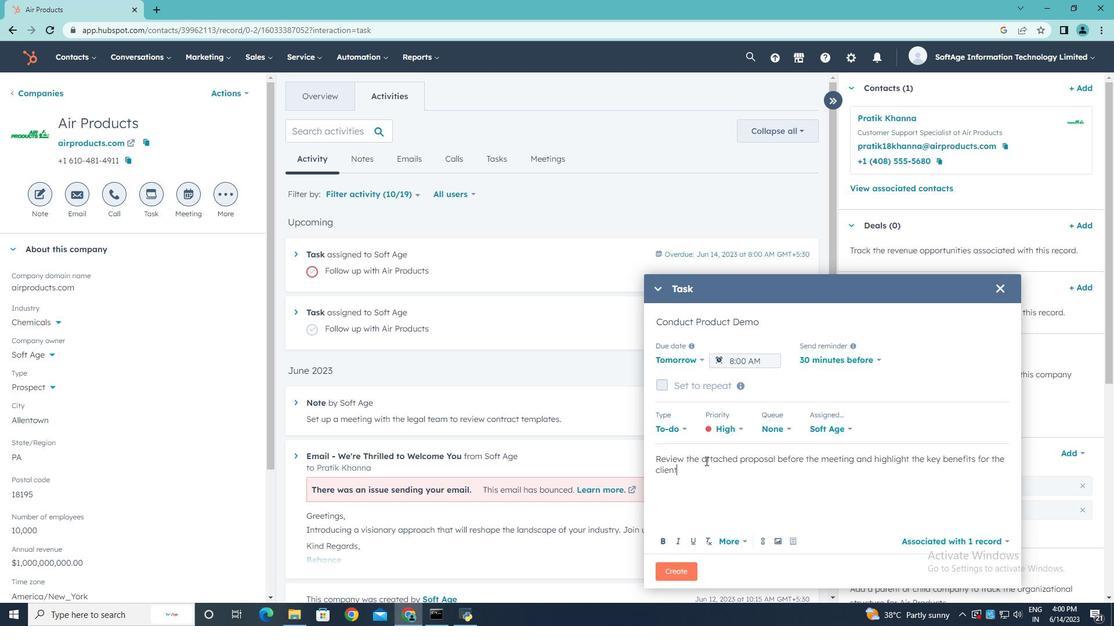 
Action: Mouse moved to (677, 569)
Screenshot: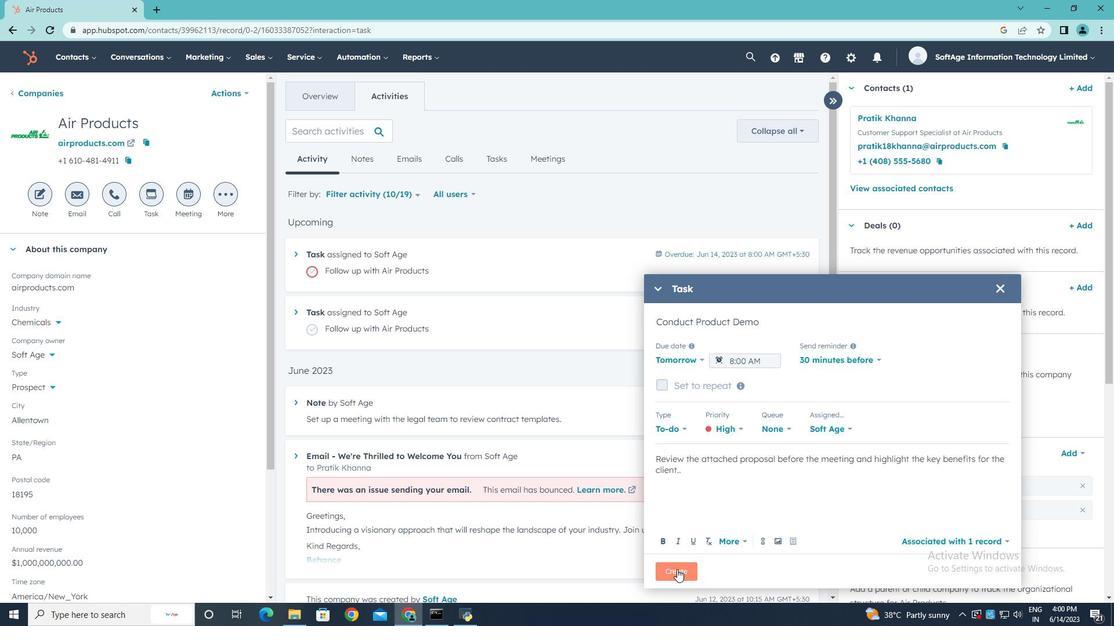 
Action: Mouse pressed left at (677, 569)
Screenshot: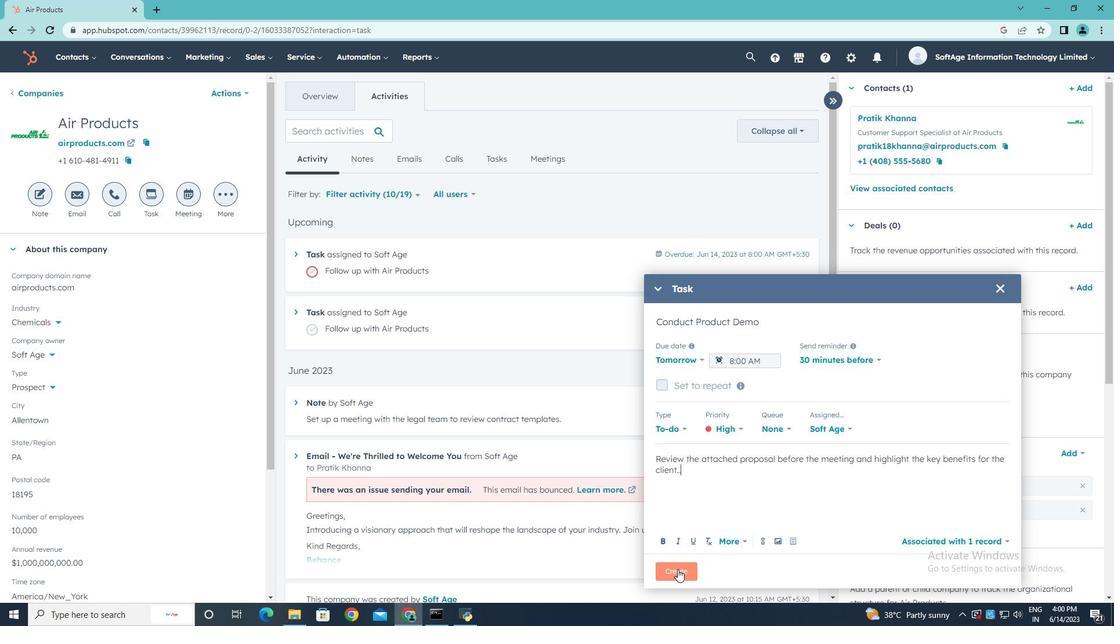 
